 Task: Select the time zone for (UTC-10:00) hawaii.
Action: Mouse moved to (557, 77)
Screenshot: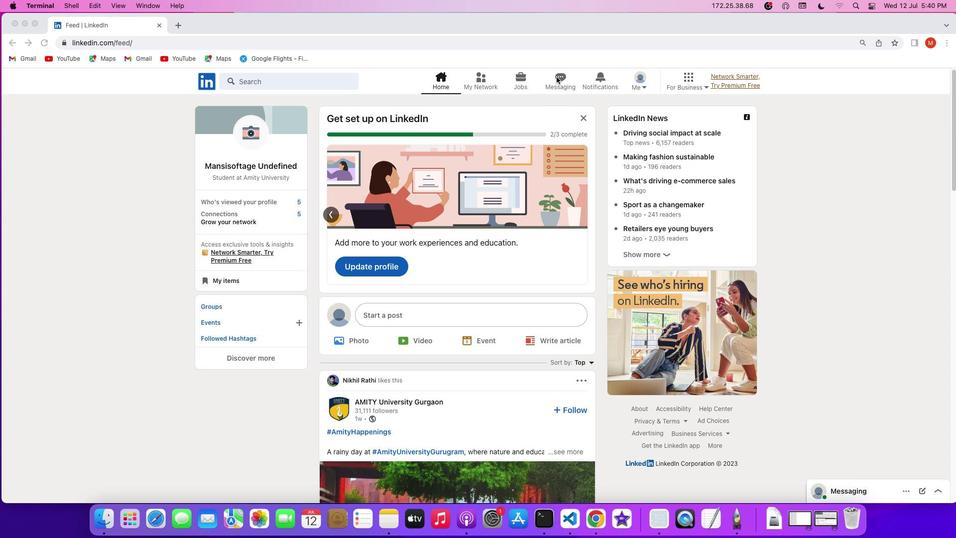 
Action: Mouse pressed left at (557, 77)
Screenshot: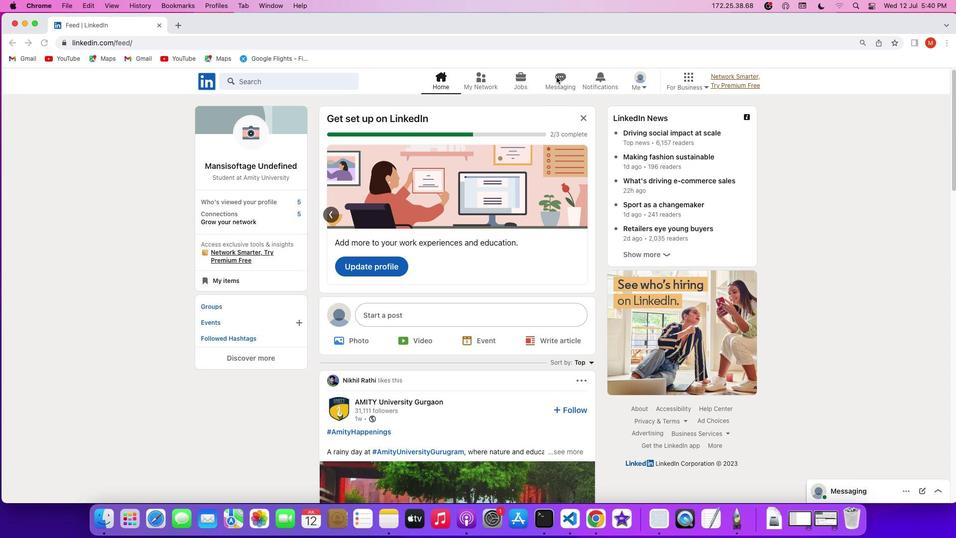 
Action: Mouse pressed left at (557, 77)
Screenshot: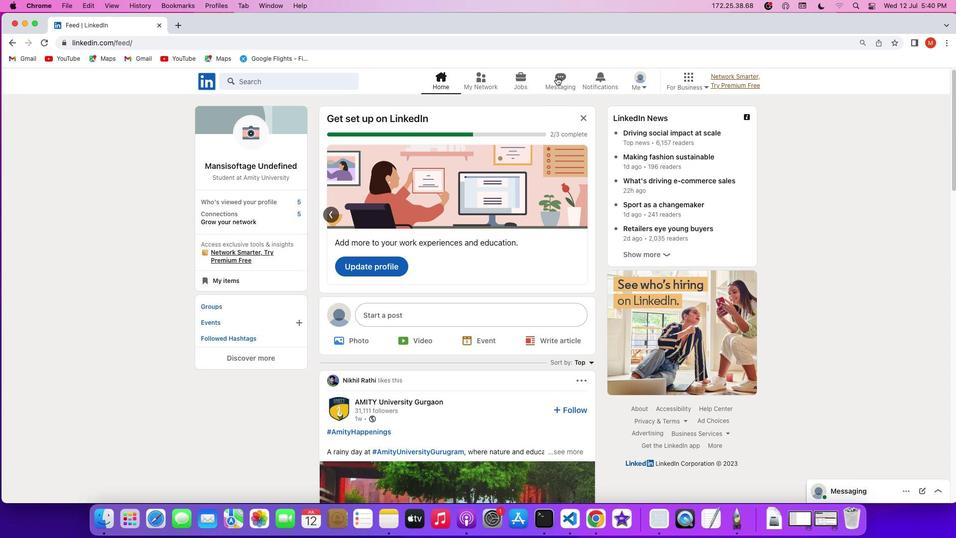 
Action: Mouse moved to (546, 114)
Screenshot: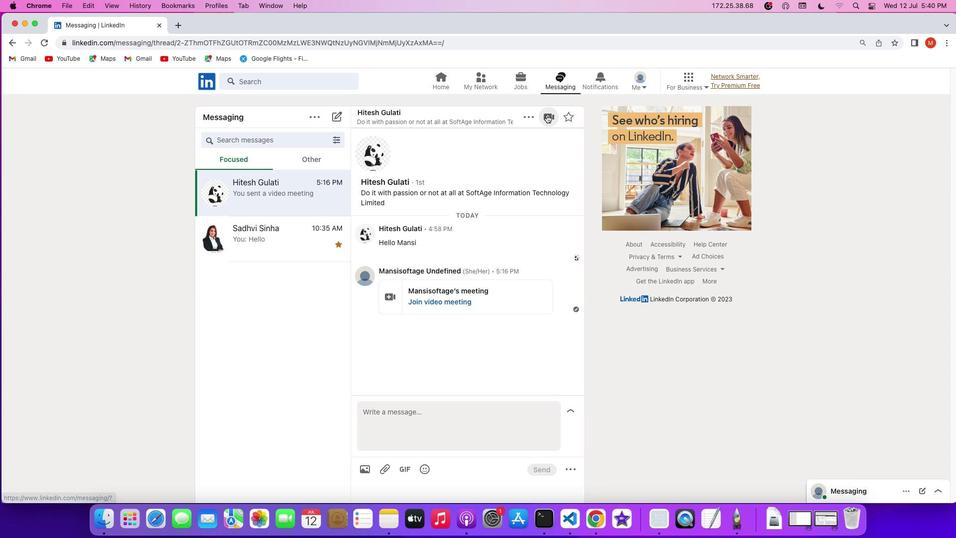 
Action: Mouse pressed left at (546, 114)
Screenshot: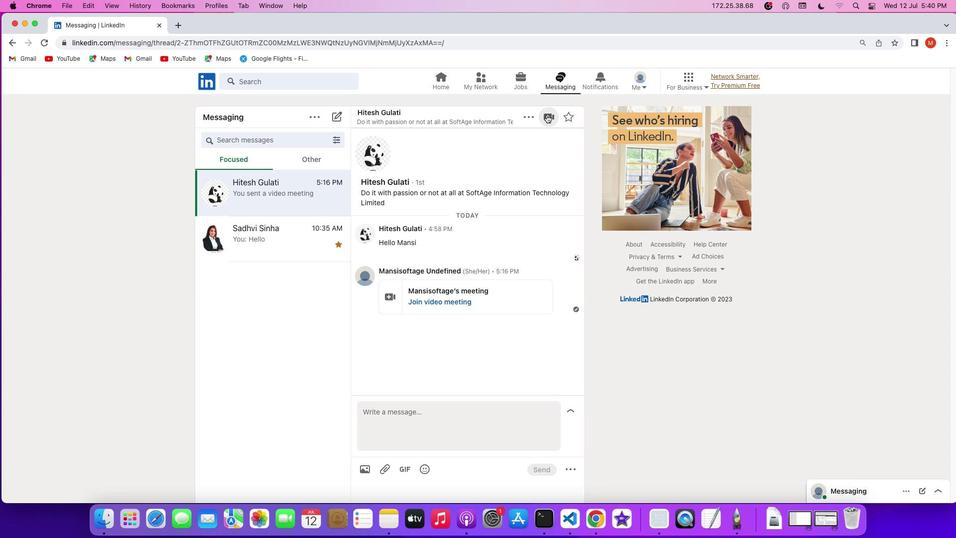 
Action: Mouse moved to (482, 157)
Screenshot: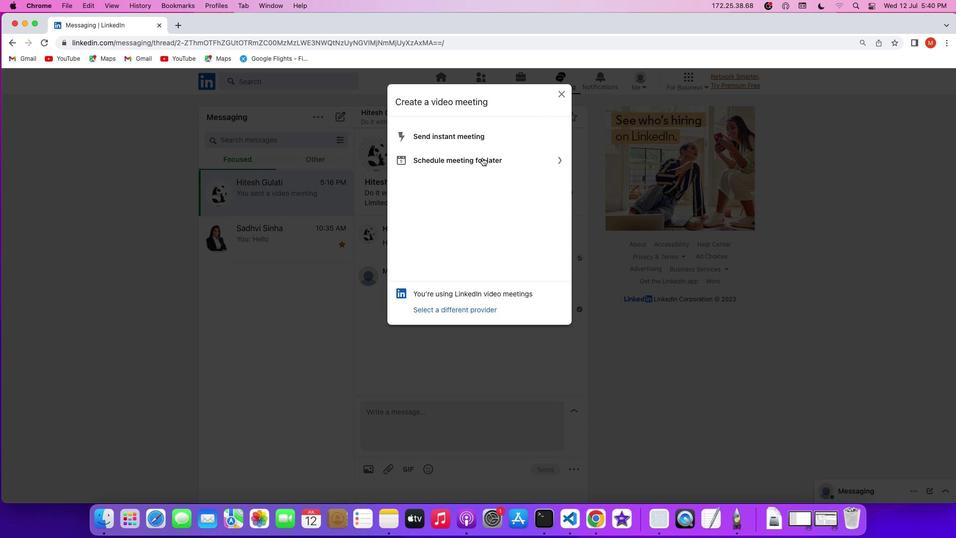 
Action: Mouse pressed left at (482, 157)
Screenshot: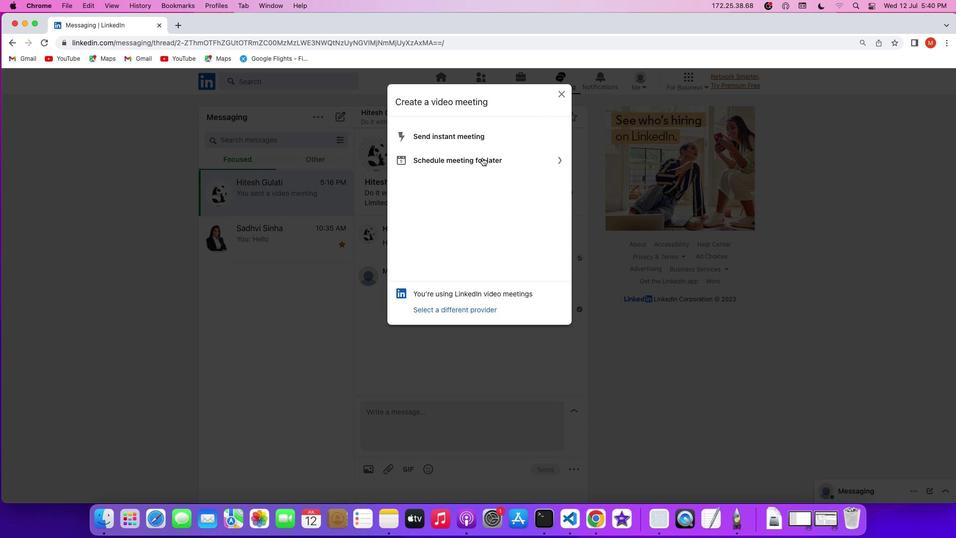 
Action: Mouse moved to (559, 221)
Screenshot: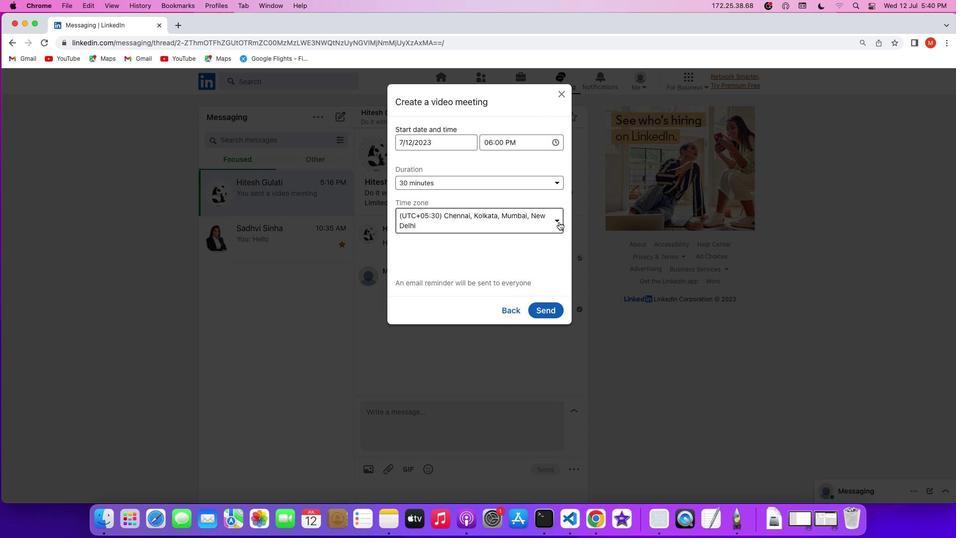 
Action: Mouse pressed left at (559, 221)
Screenshot: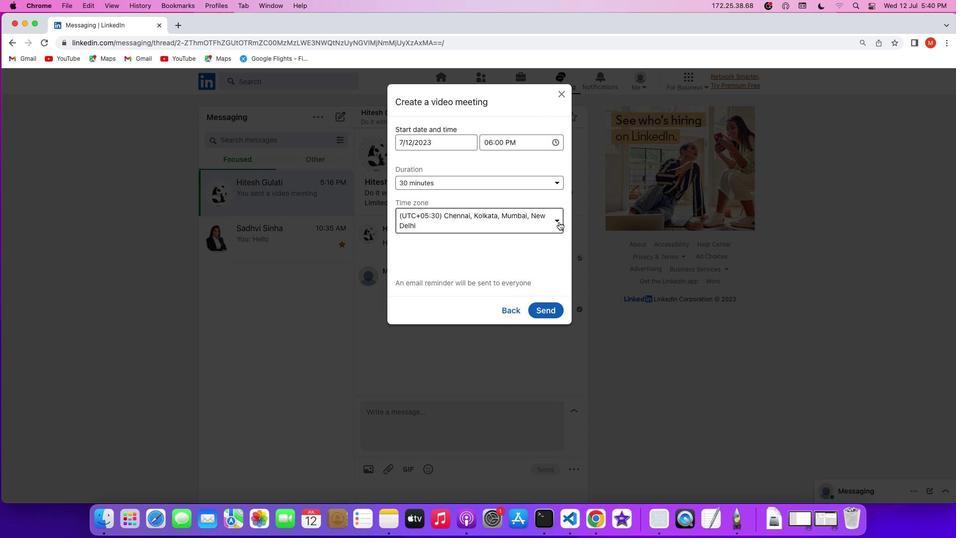
Action: Mouse moved to (491, 272)
Screenshot: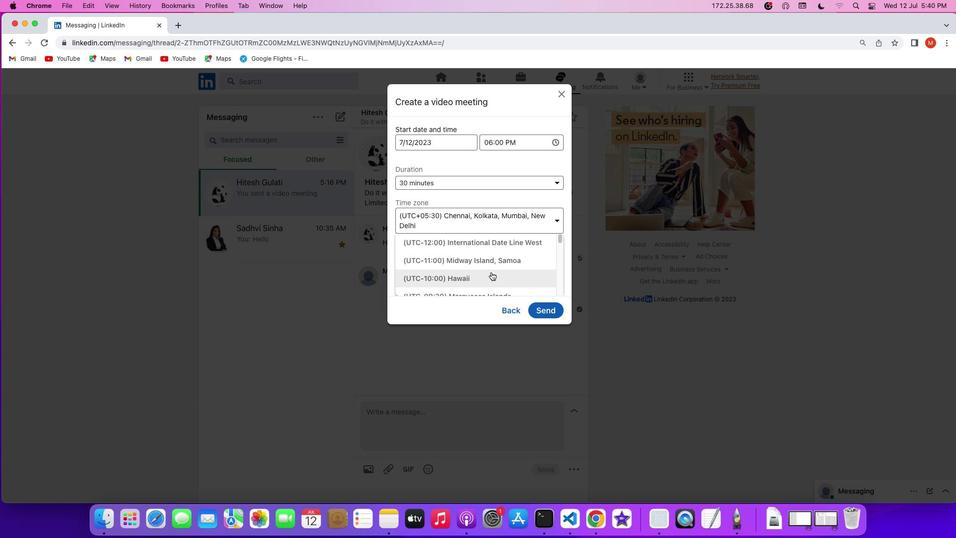 
Action: Mouse pressed left at (491, 272)
Screenshot: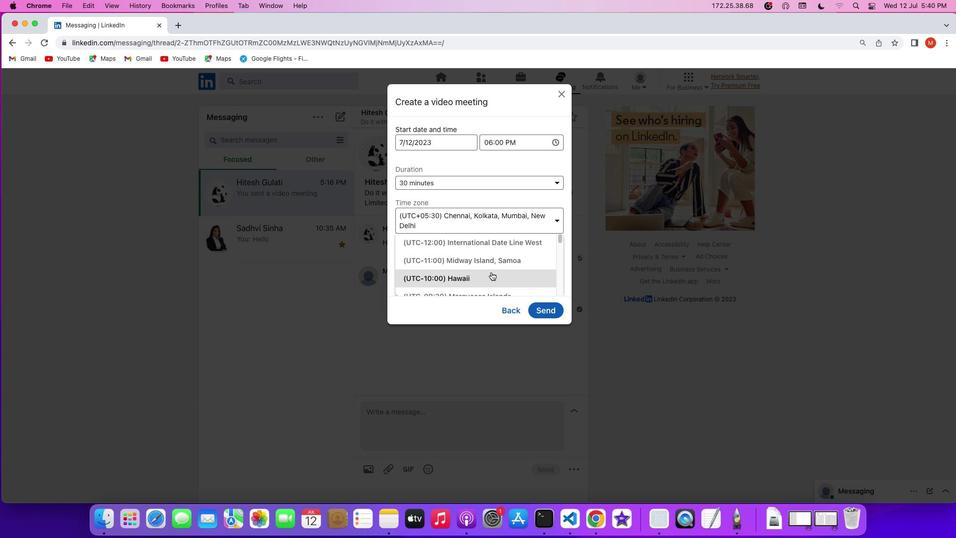 
